 Task: Toggle the auto reveal option in the source control.
Action: Mouse moved to (15, 608)
Screenshot: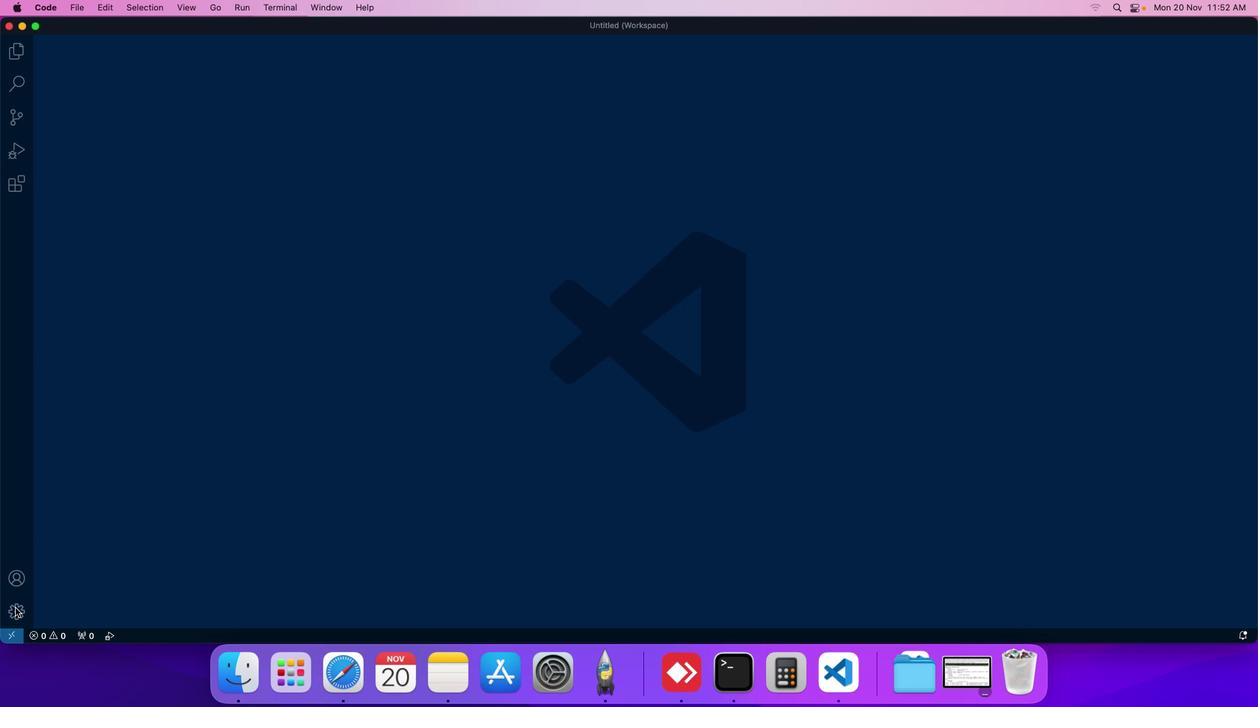 
Action: Mouse pressed left at (15, 608)
Screenshot: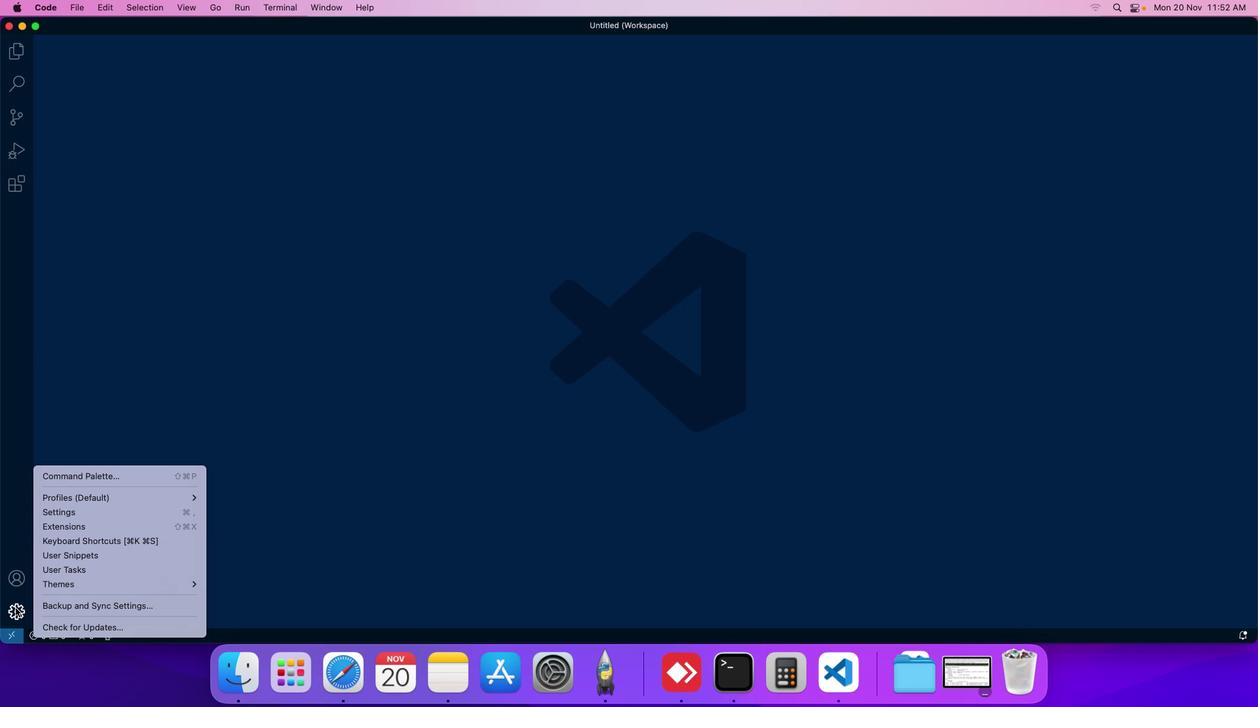 
Action: Mouse moved to (51, 518)
Screenshot: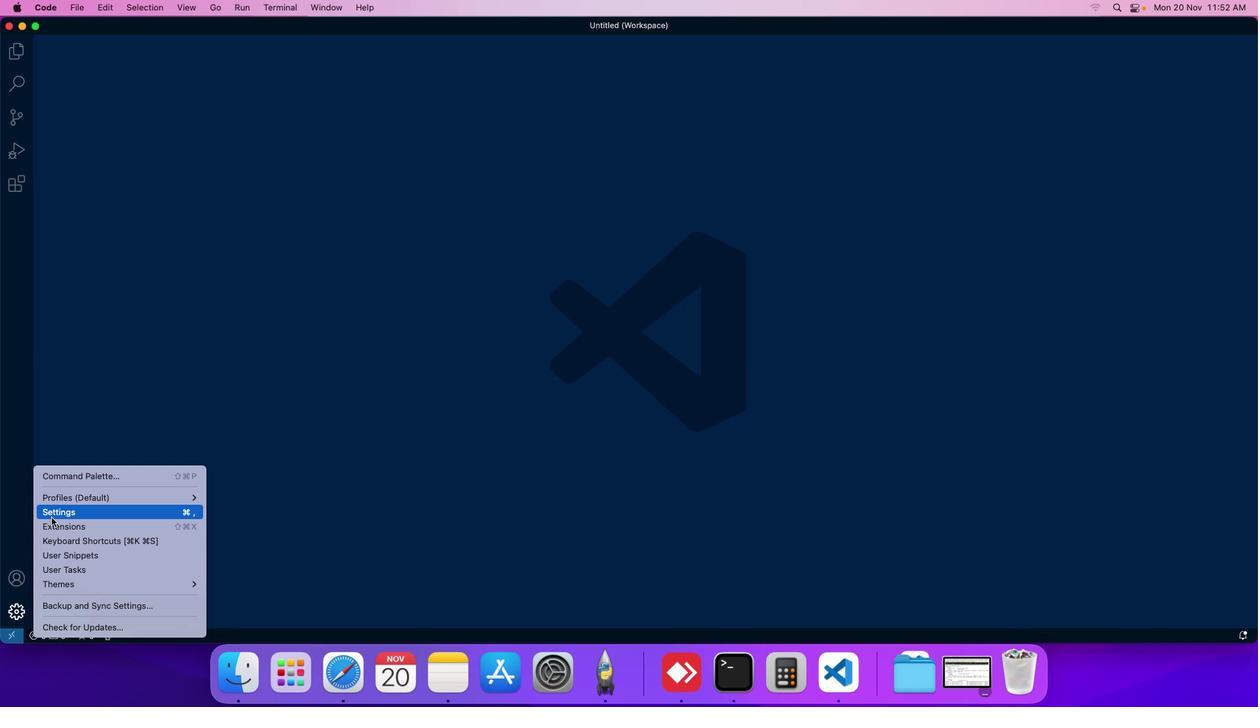 
Action: Mouse pressed left at (51, 518)
Screenshot: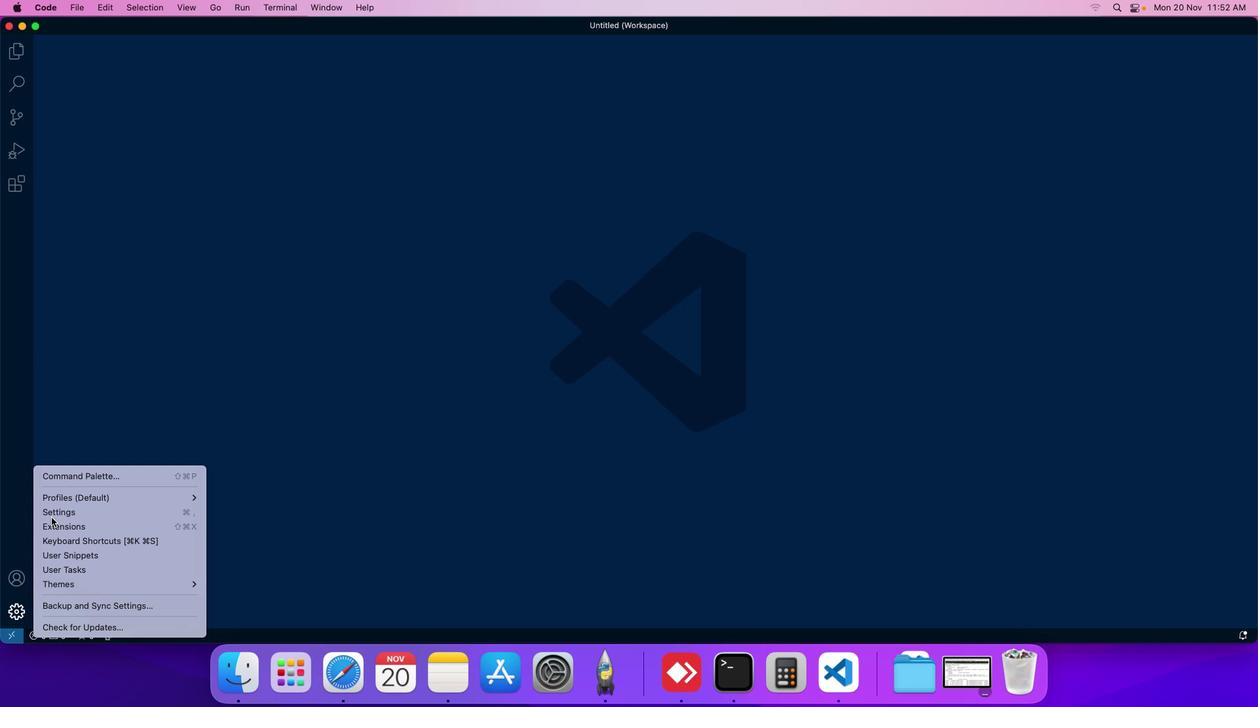 
Action: Mouse moved to (317, 106)
Screenshot: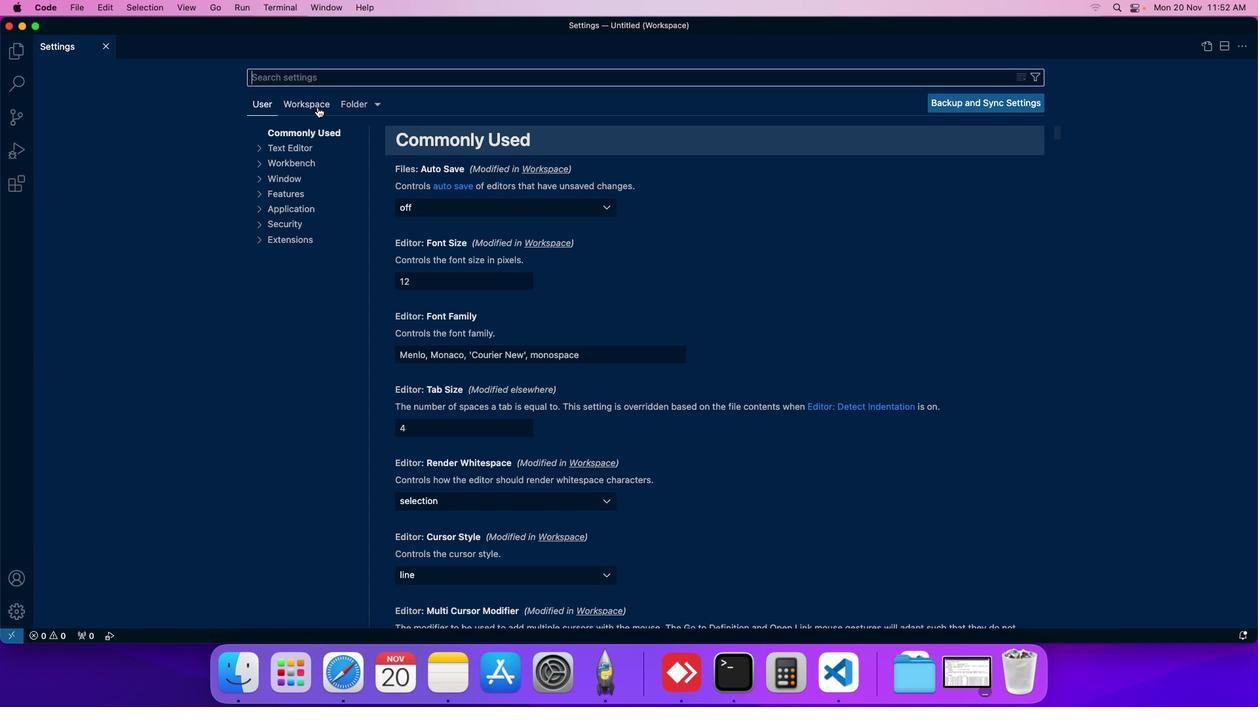 
Action: Mouse pressed left at (317, 106)
Screenshot: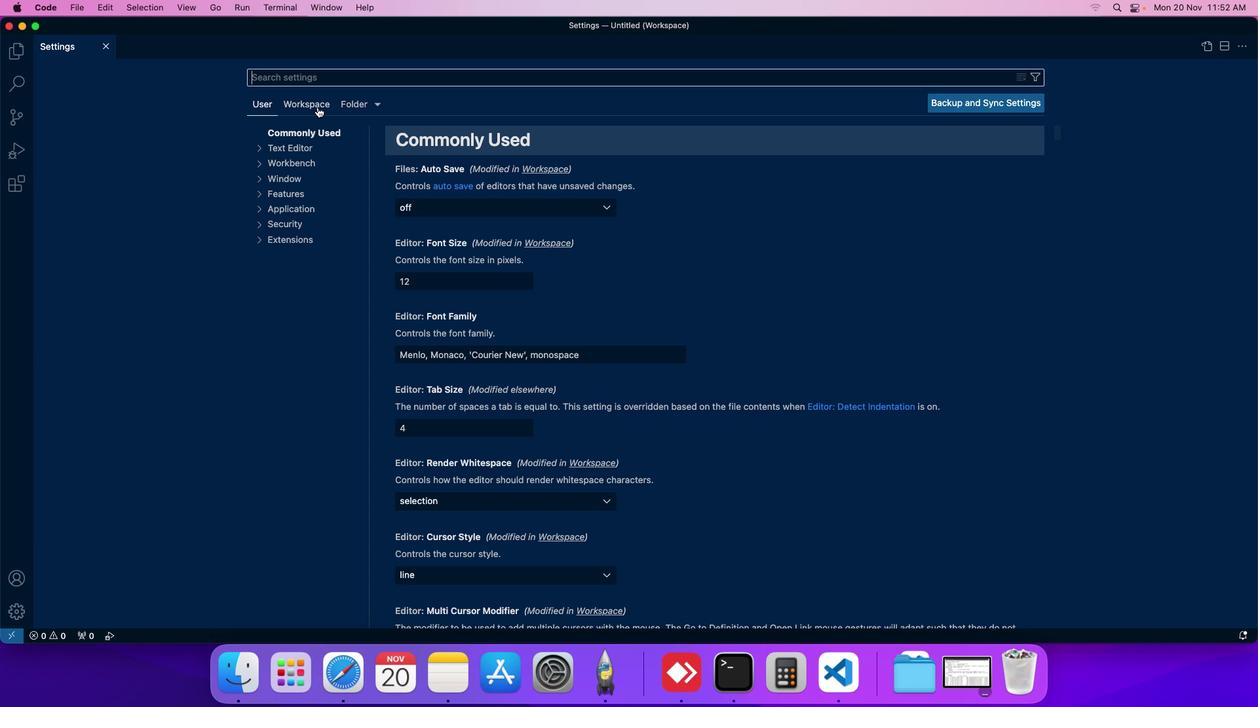 
Action: Mouse moved to (295, 190)
Screenshot: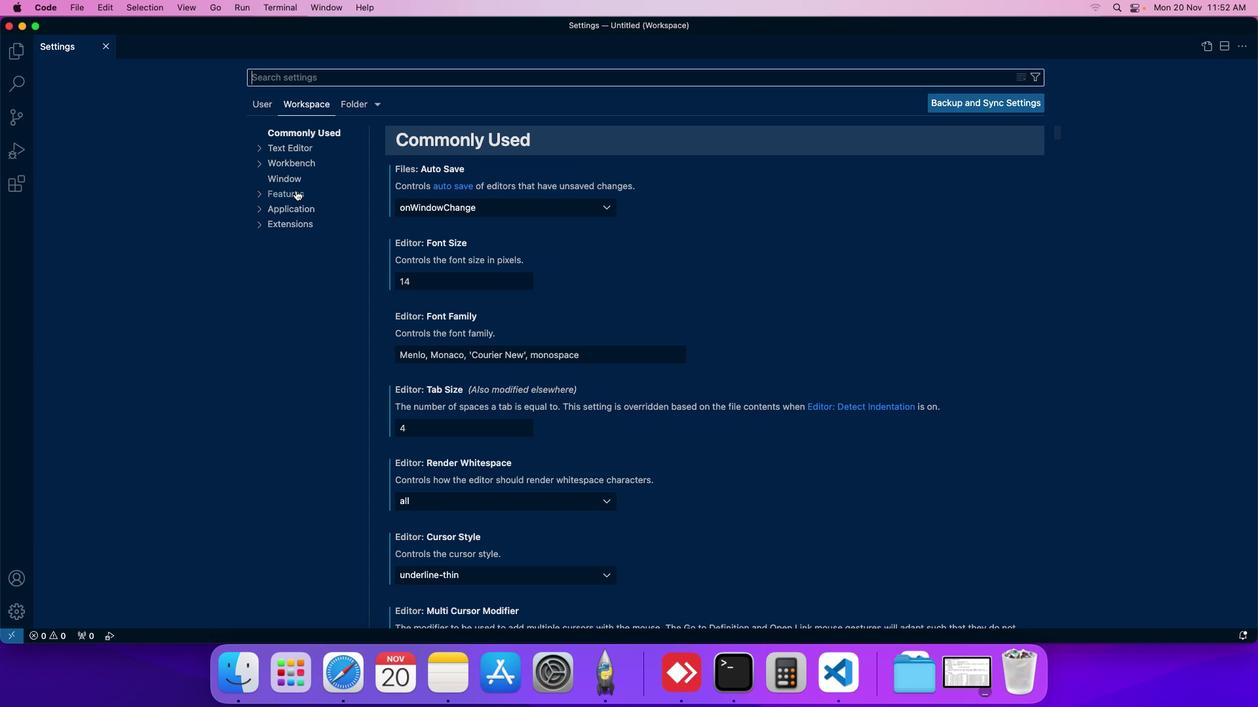 
Action: Mouse pressed left at (295, 190)
Screenshot: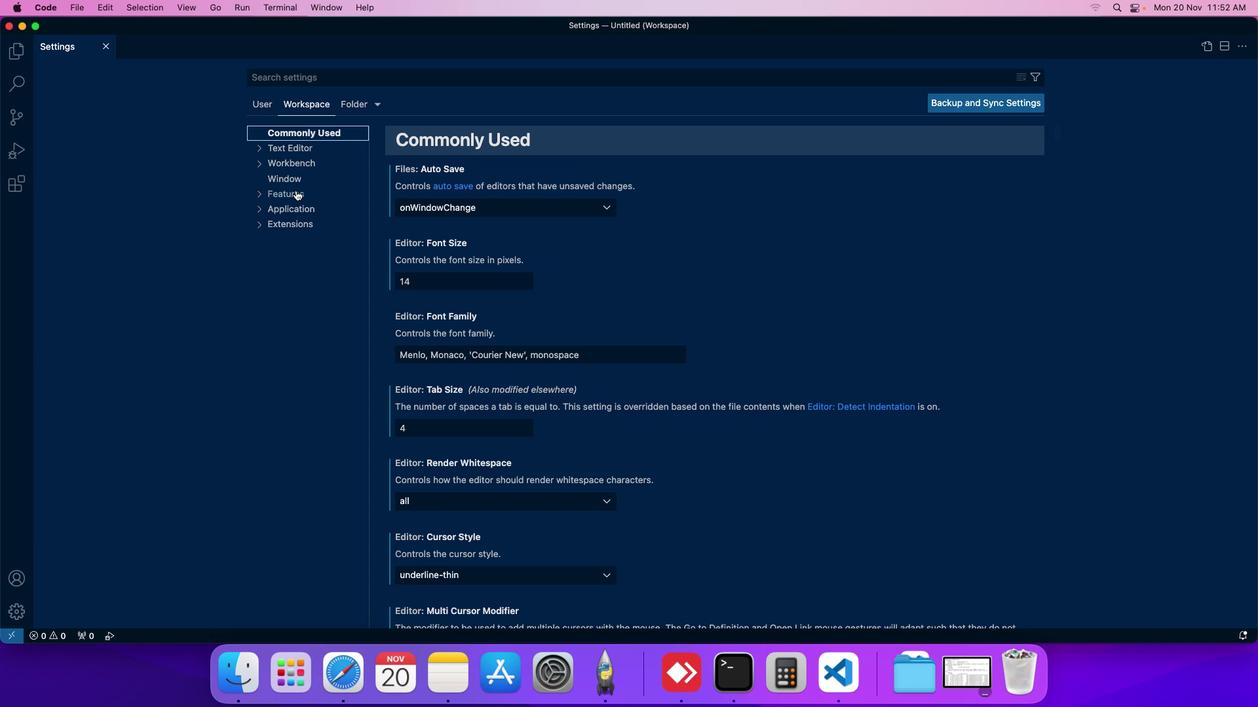 
Action: Mouse moved to (306, 287)
Screenshot: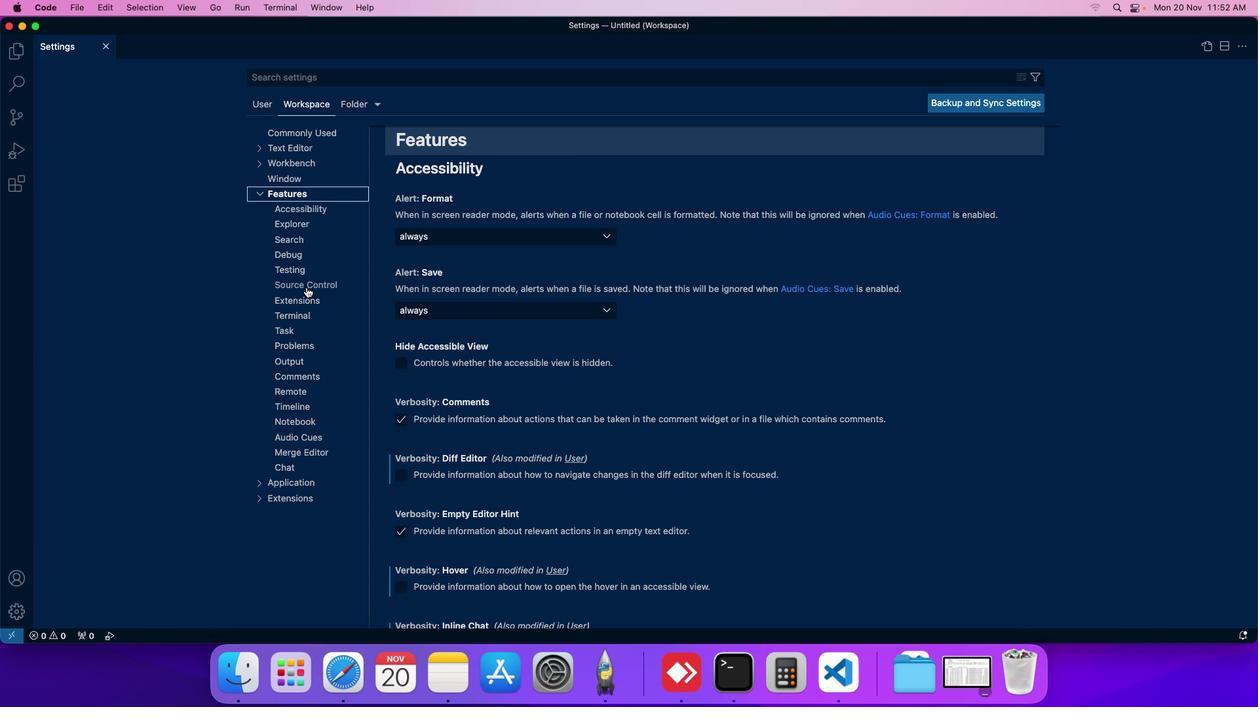 
Action: Mouse pressed left at (306, 287)
Screenshot: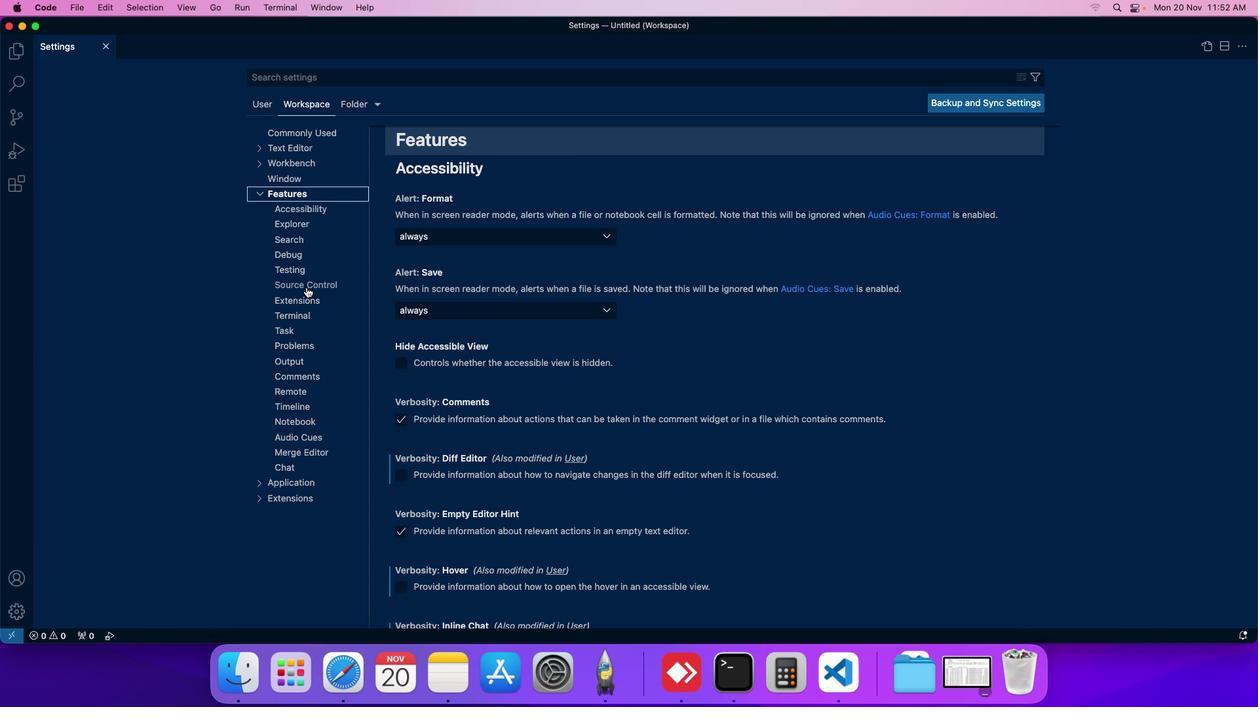 
Action: Mouse moved to (395, 296)
Screenshot: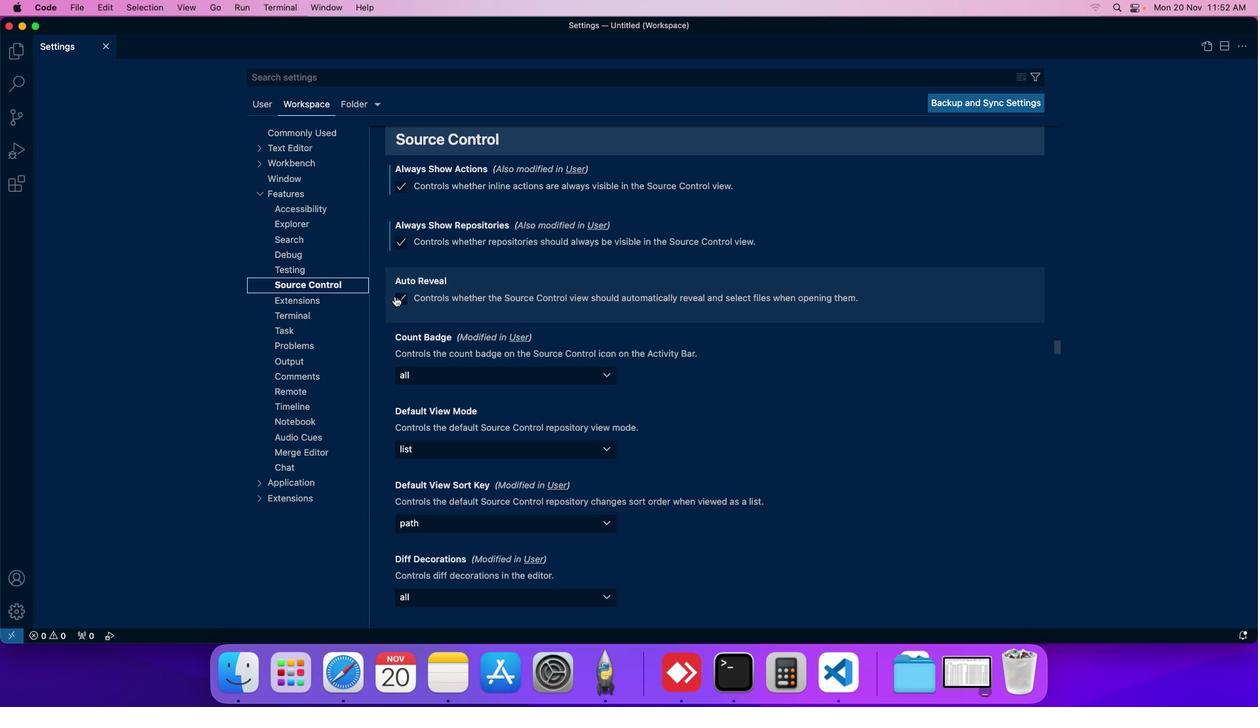 
Action: Mouse pressed left at (395, 296)
Screenshot: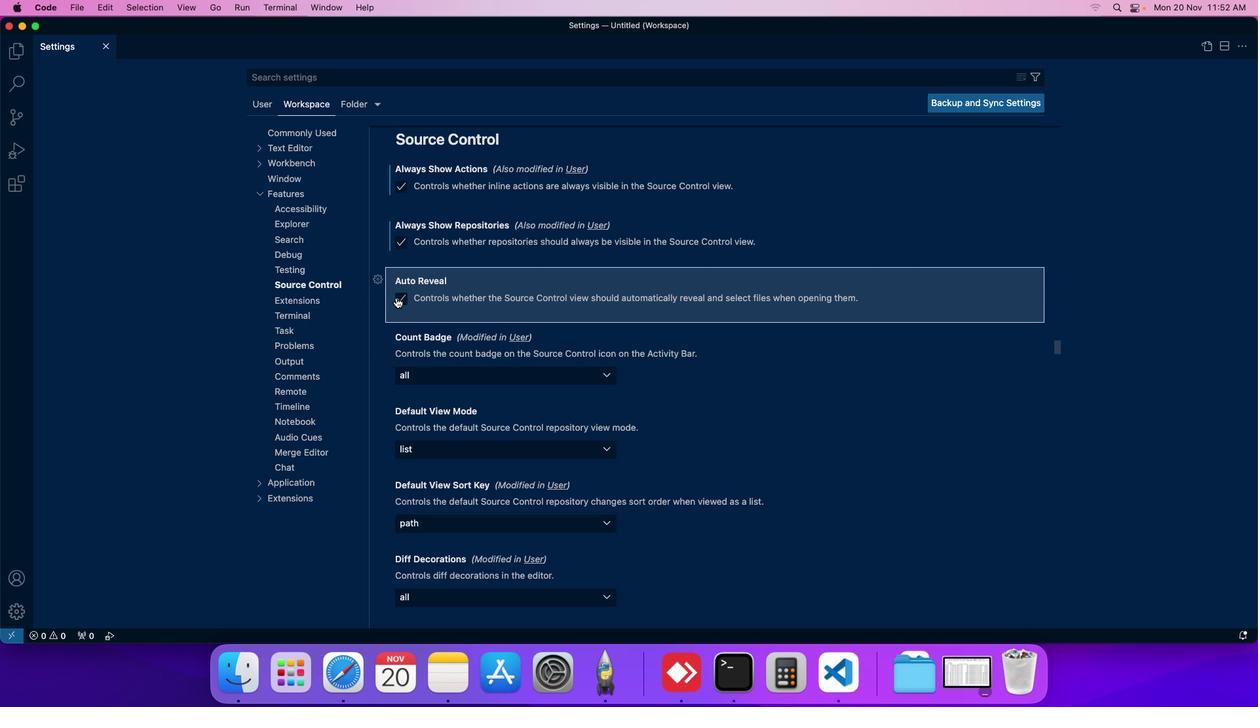 
Action: Mouse moved to (410, 307)
Screenshot: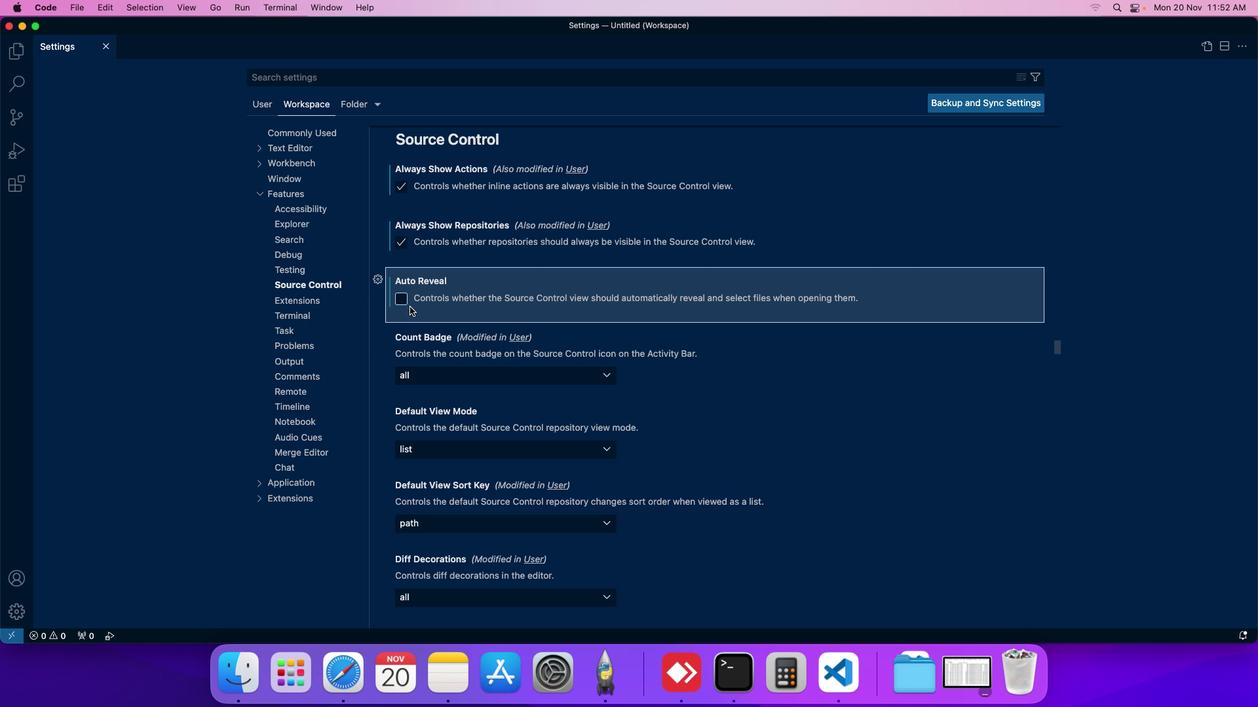 
